 Task: Create a sub task System Test and UAT for the task  Create a new online booking system for a tour operator in the project AgileOutlook , assign it to team member softage.1@softage.net and update the status of the sub task to  Completed , set the priority of the sub task to High
Action: Mouse moved to (78, 260)
Screenshot: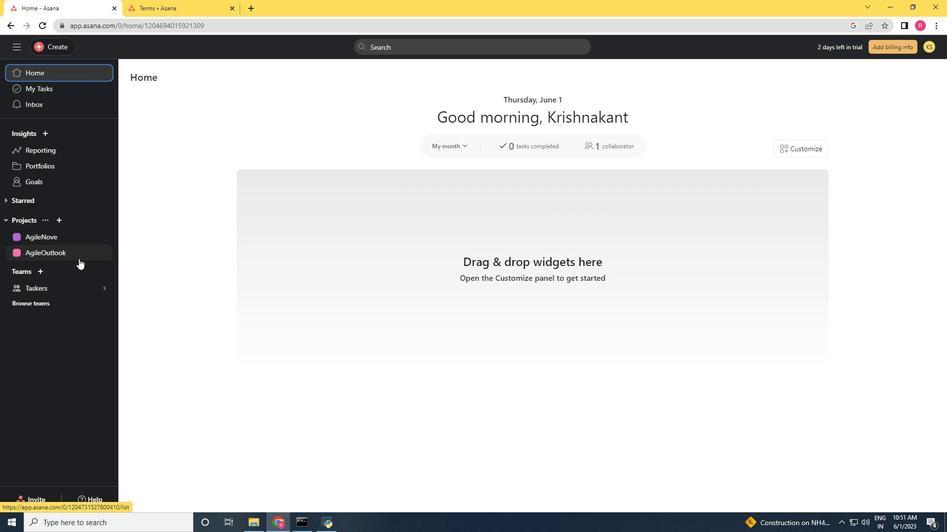 
Action: Mouse pressed left at (78, 260)
Screenshot: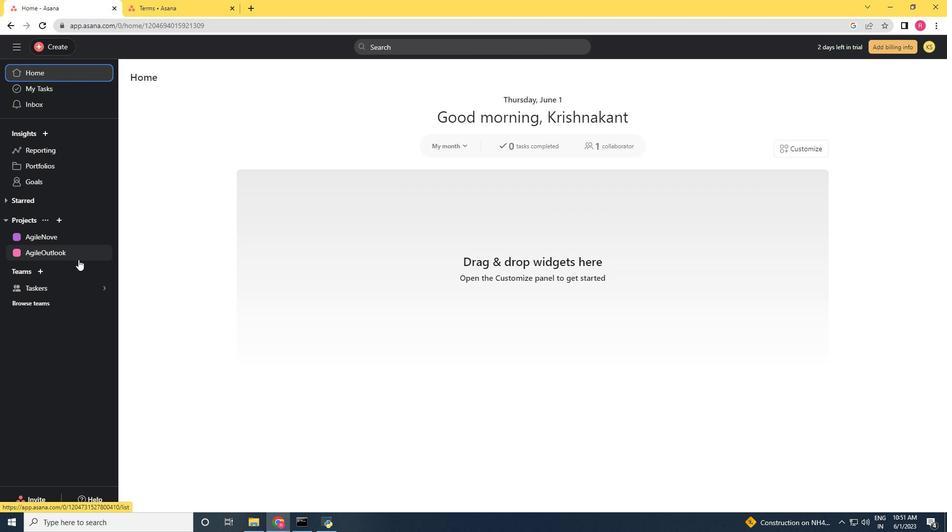 
Action: Mouse moved to (441, 218)
Screenshot: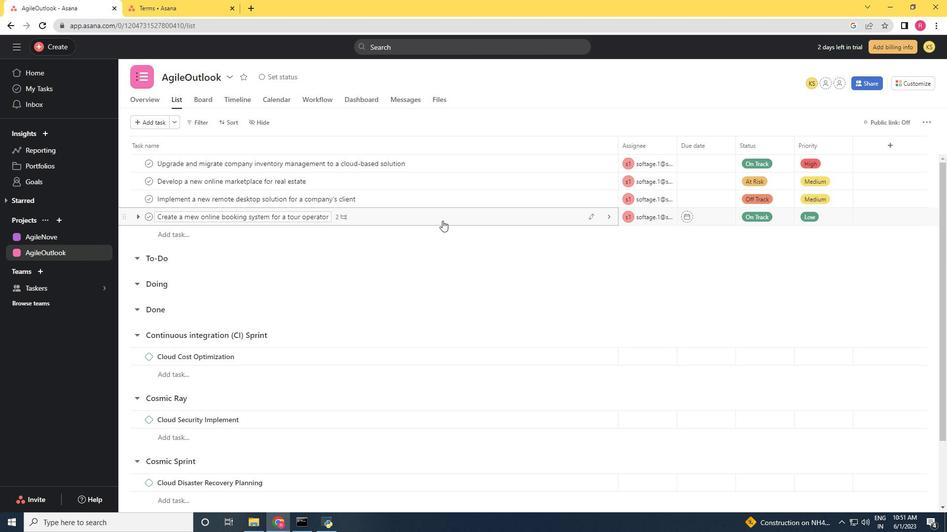 
Action: Mouse pressed left at (441, 218)
Screenshot: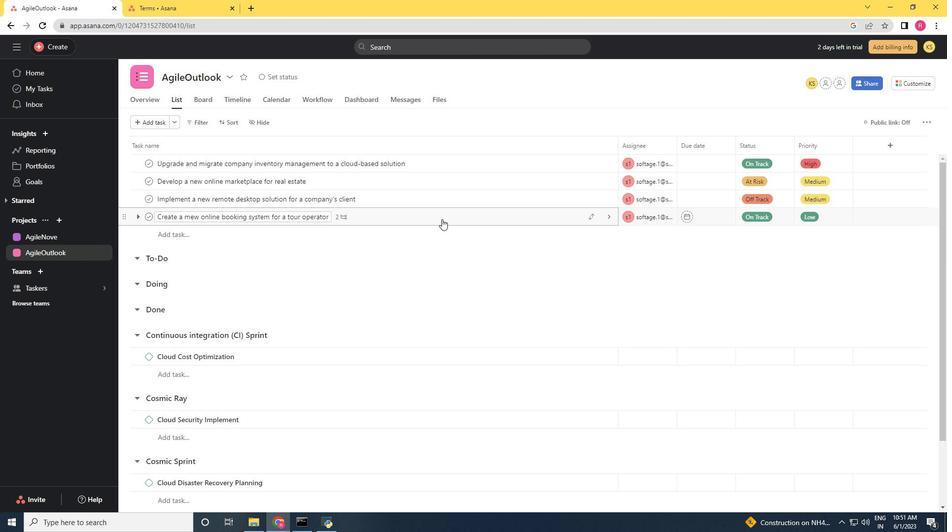
Action: Mouse moved to (736, 374)
Screenshot: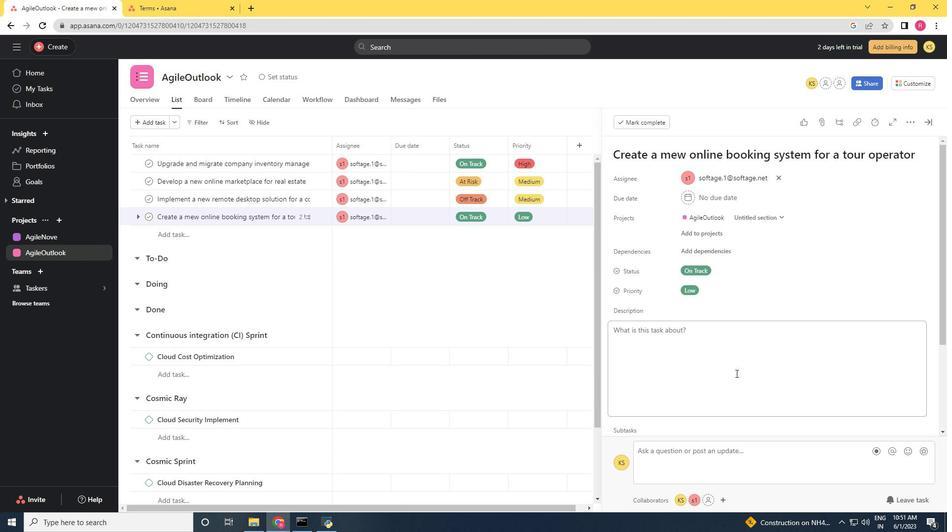 
Action: Mouse scrolled (736, 373) with delta (0, 0)
Screenshot: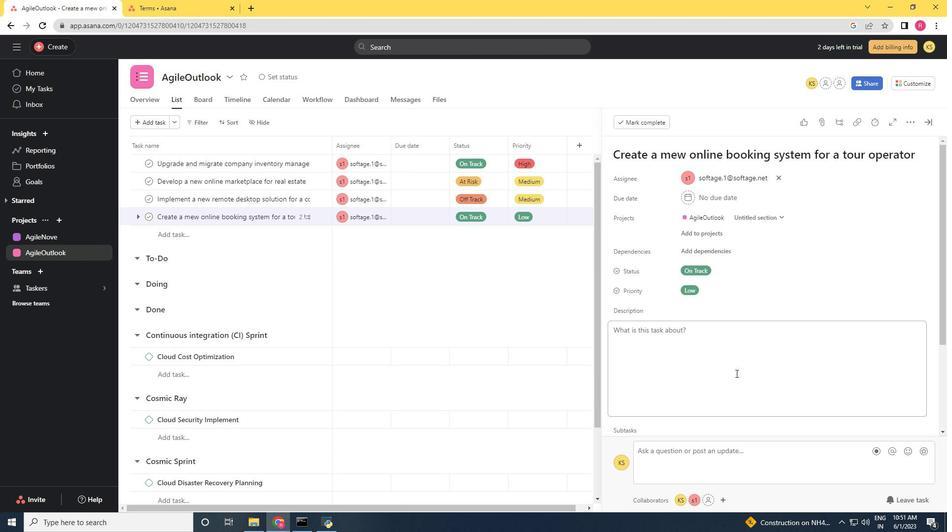 
Action: Mouse moved to (735, 374)
Screenshot: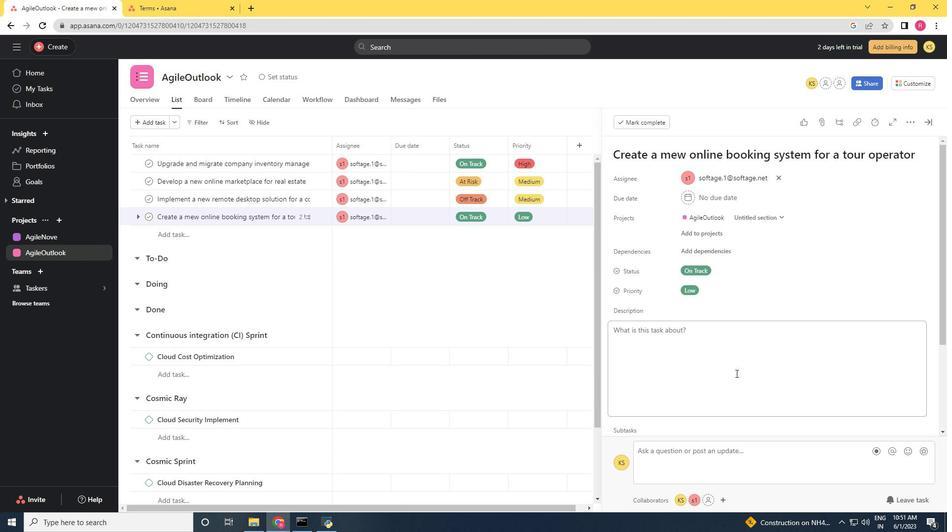 
Action: Mouse scrolled (735, 374) with delta (0, 0)
Screenshot: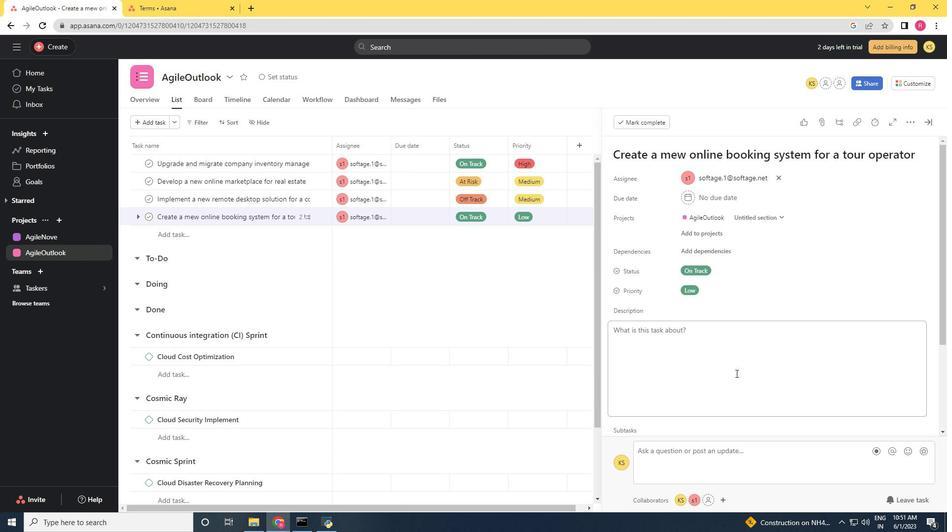 
Action: Mouse moved to (735, 374)
Screenshot: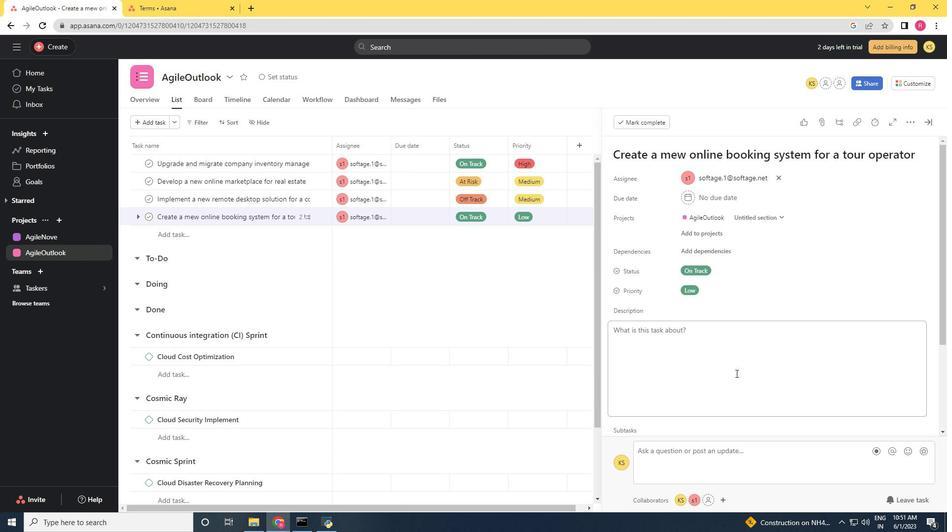 
Action: Mouse scrolled (735, 374) with delta (0, 0)
Screenshot: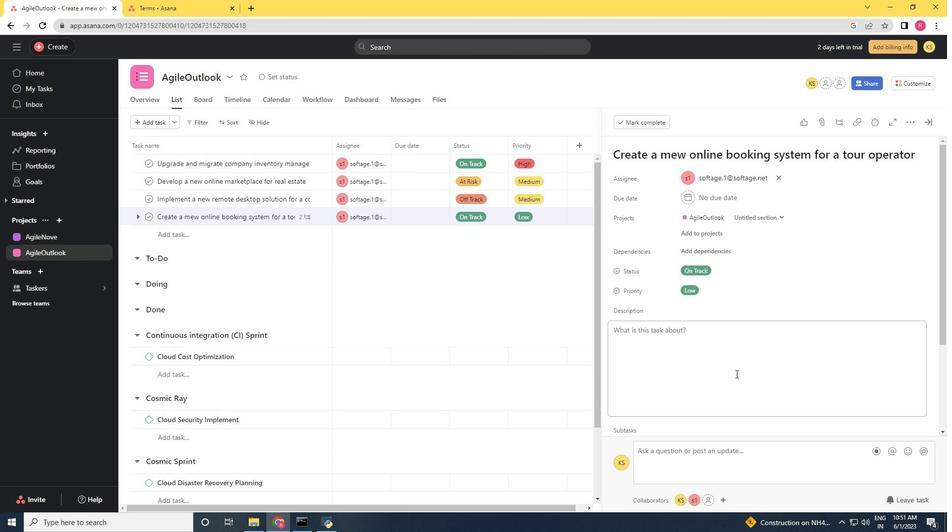 
Action: Mouse moved to (733, 375)
Screenshot: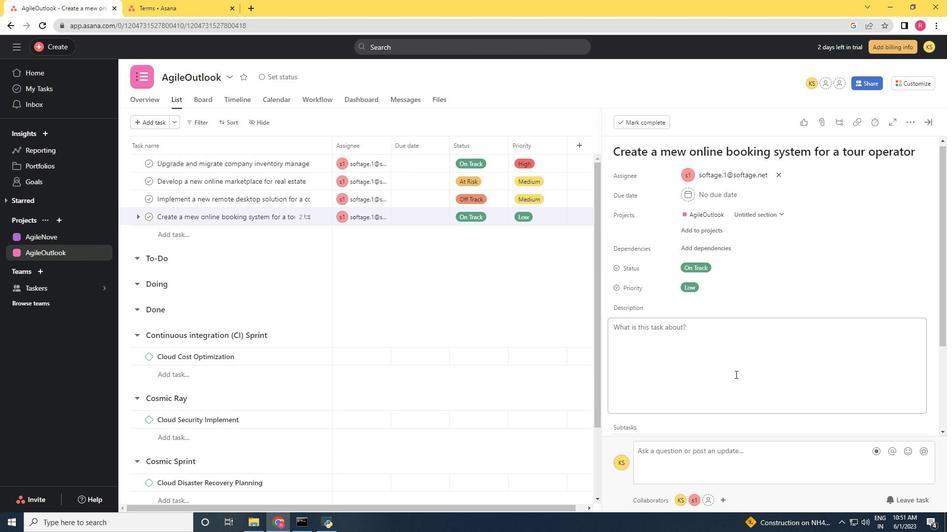 
Action: Mouse scrolled (733, 375) with delta (0, 0)
Screenshot: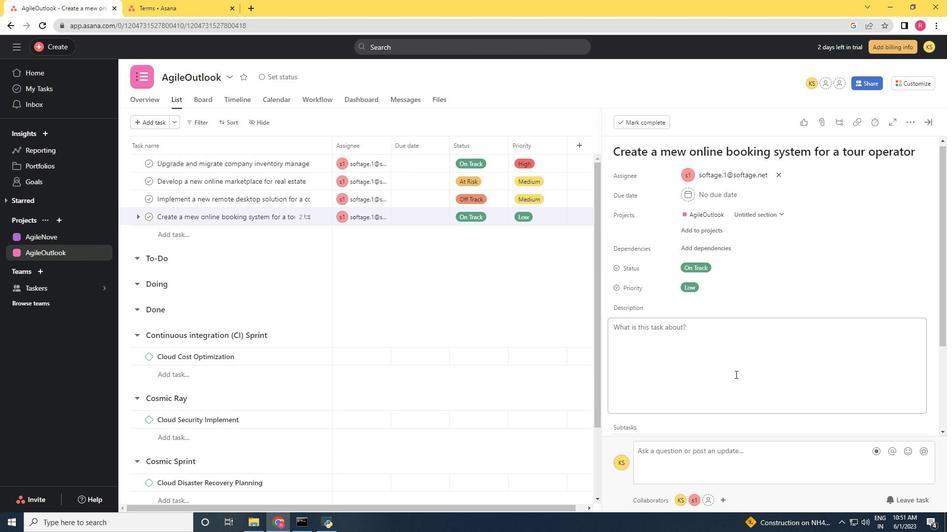 
Action: Mouse moved to (630, 358)
Screenshot: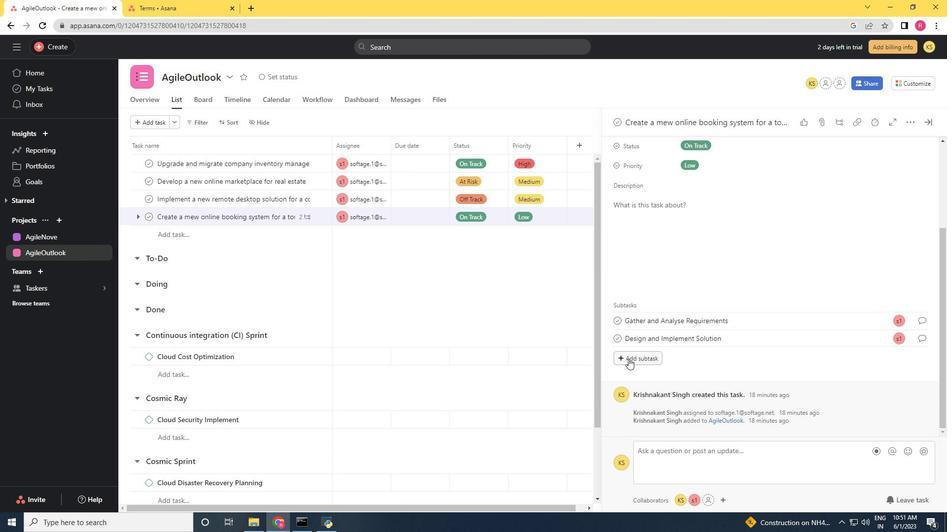 
Action: Mouse pressed left at (630, 358)
Screenshot: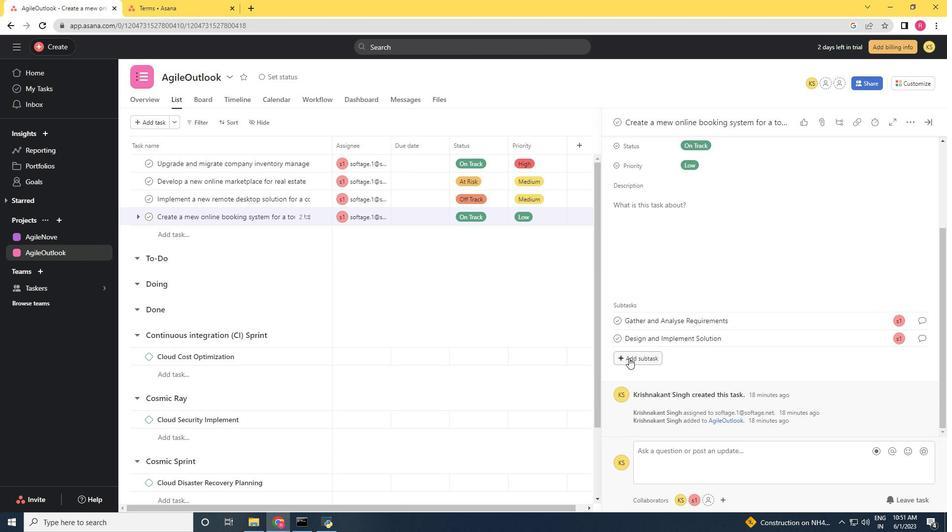 
Action: Mouse moved to (628, 239)
Screenshot: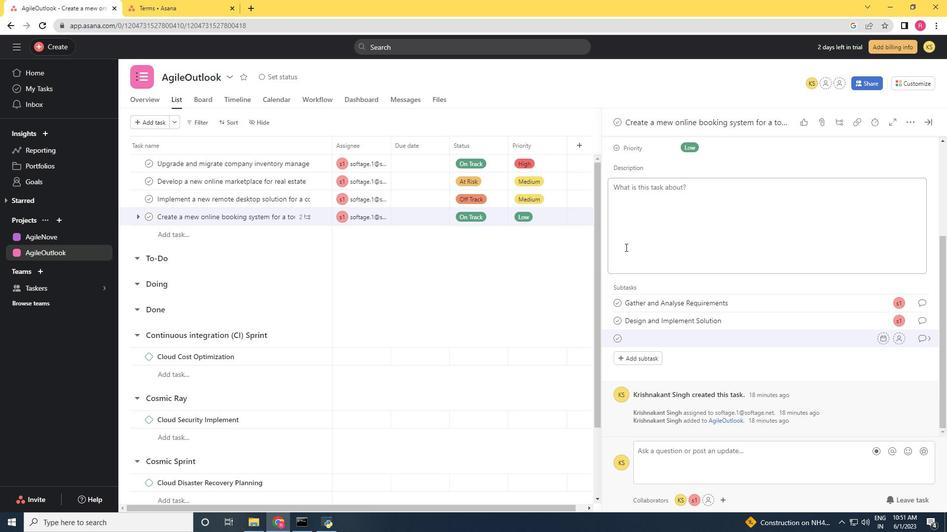 
Action: Key pressed <Key.shift><Key.shift><Key.shift>System<Key.space><Key.shift>Test<Key.space>and<Key.space><Key.shift>UAt
Screenshot: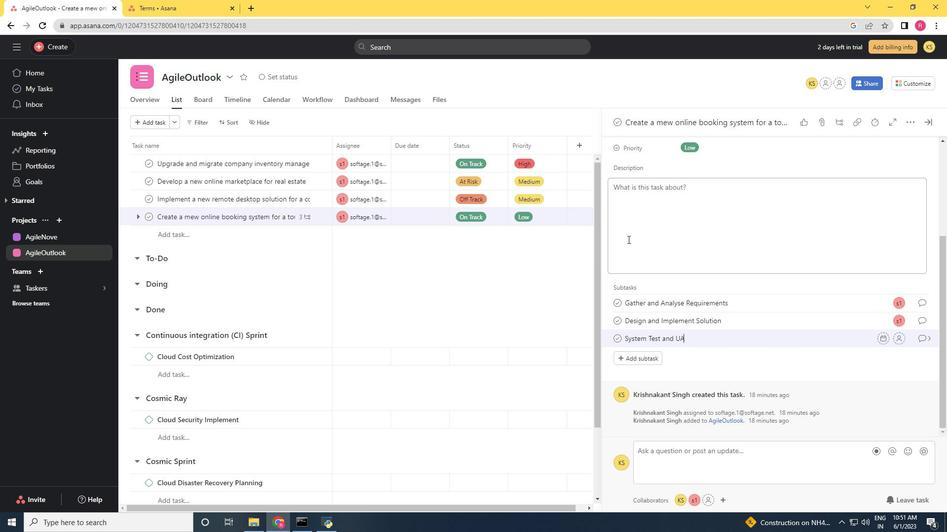 
Action: Mouse moved to (899, 339)
Screenshot: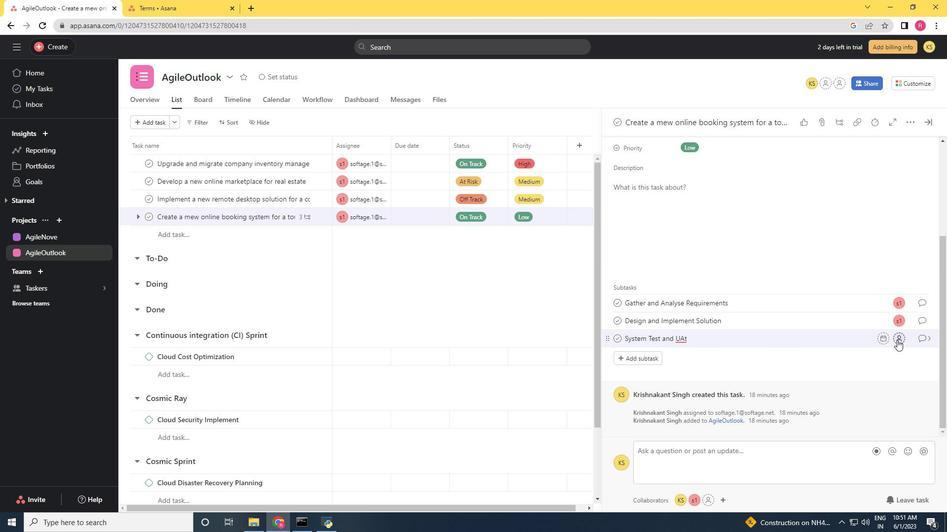 
Action: Mouse pressed left at (899, 339)
Screenshot: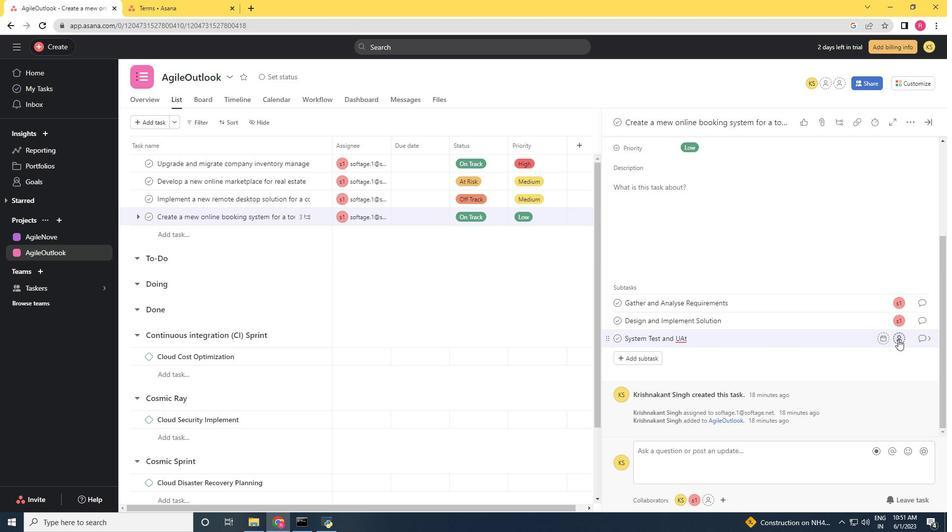 
Action: Mouse moved to (772, 218)
Screenshot: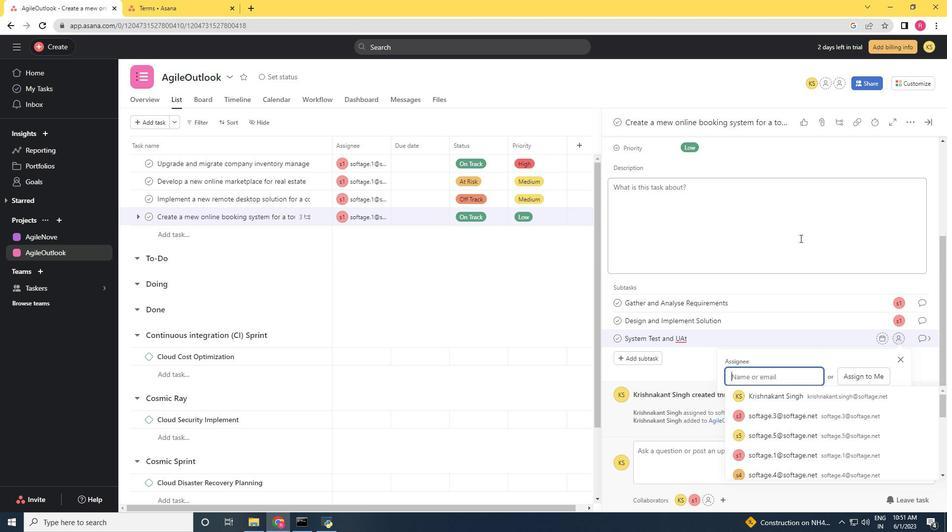 
Action: Key pressed softage.1<Key.shift>@softage.net
Screenshot: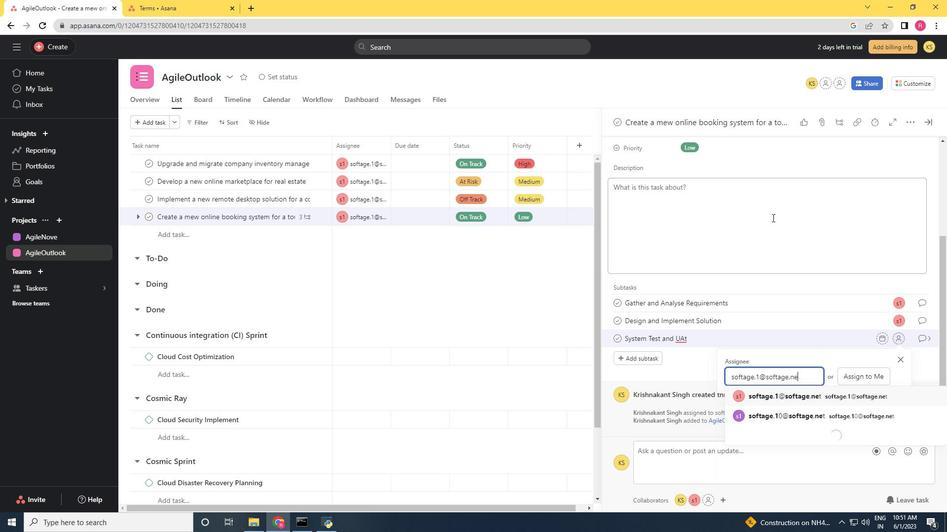 
Action: Mouse moved to (797, 394)
Screenshot: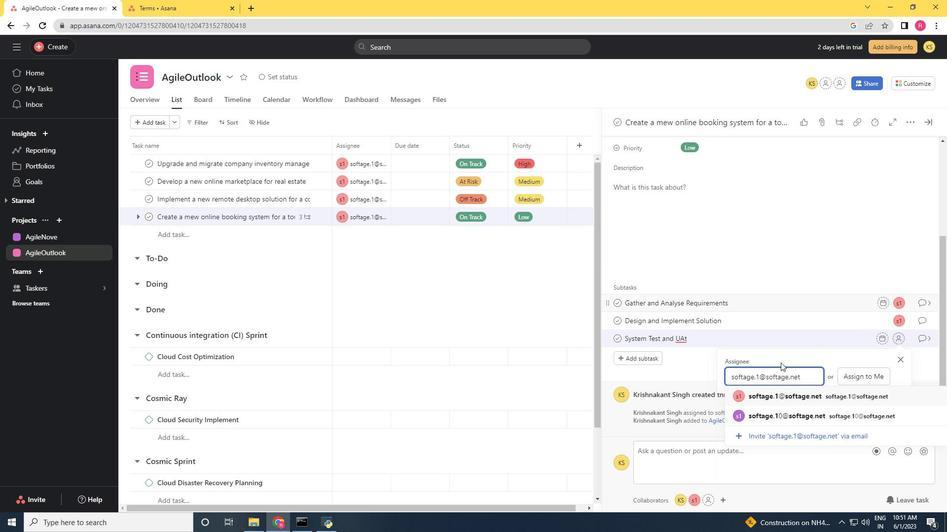 
Action: Mouse pressed left at (797, 394)
Screenshot: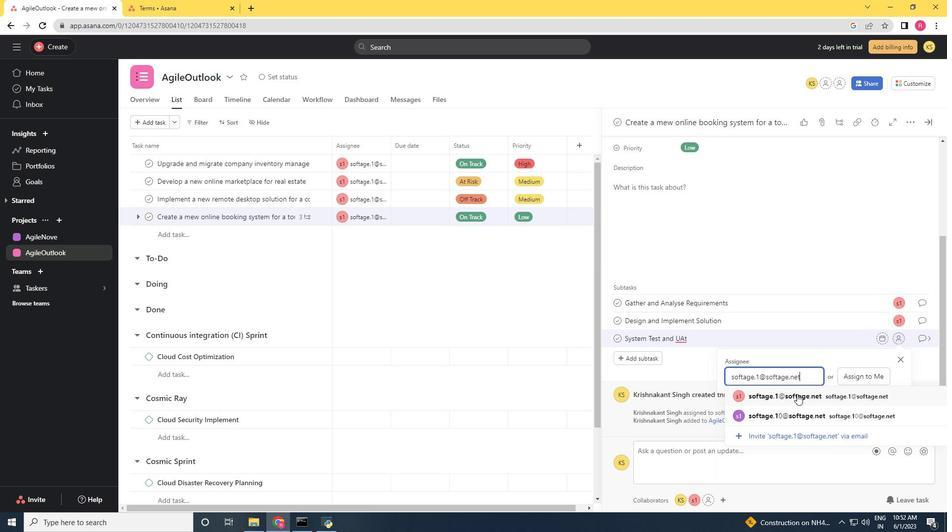 
Action: Mouse moved to (929, 337)
Screenshot: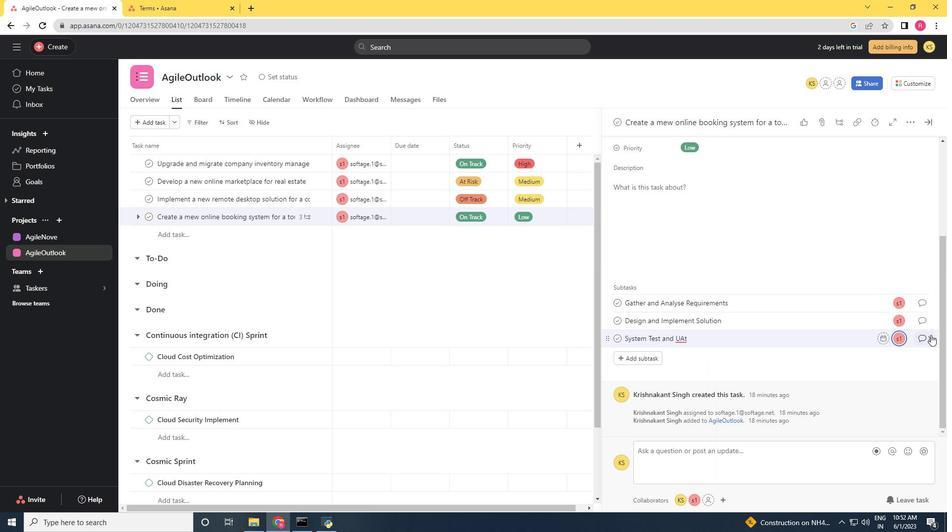 
Action: Mouse pressed left at (929, 337)
Screenshot: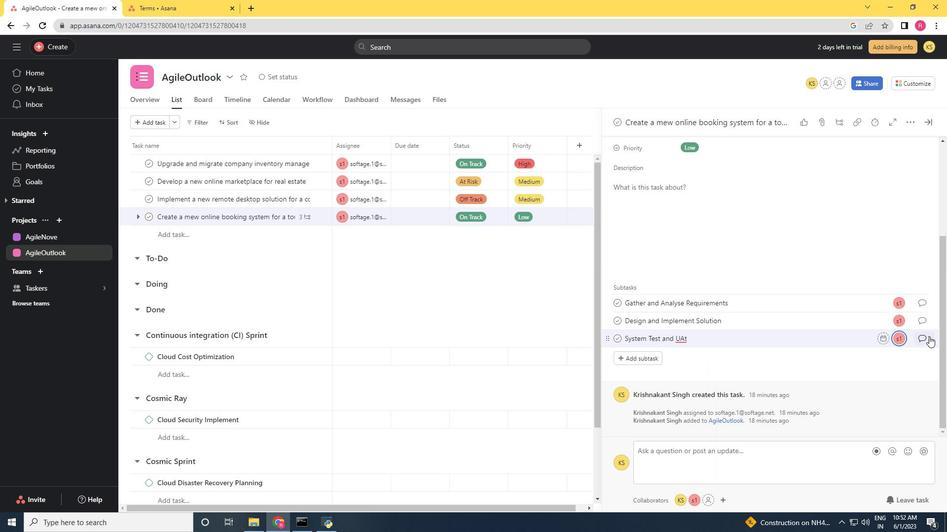
Action: Mouse moved to (659, 260)
Screenshot: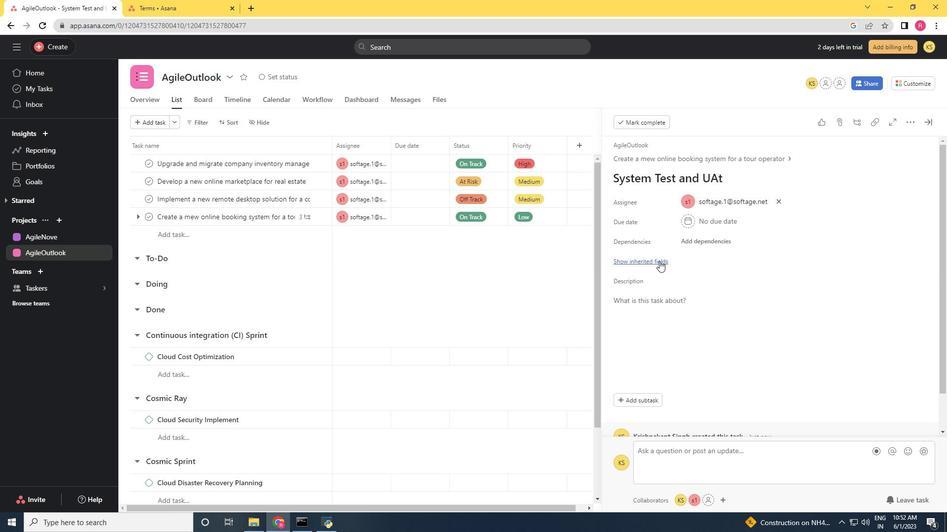 
Action: Mouse pressed left at (659, 260)
Screenshot: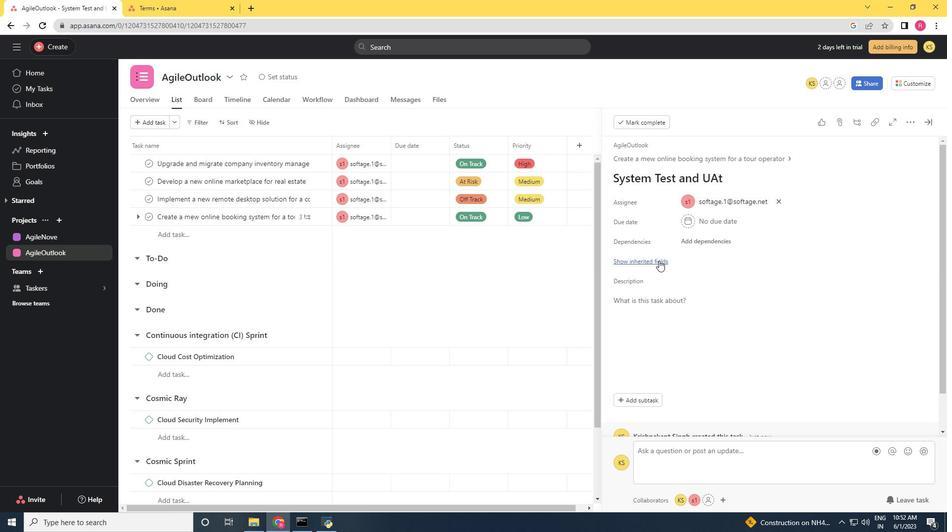 
Action: Mouse moved to (692, 280)
Screenshot: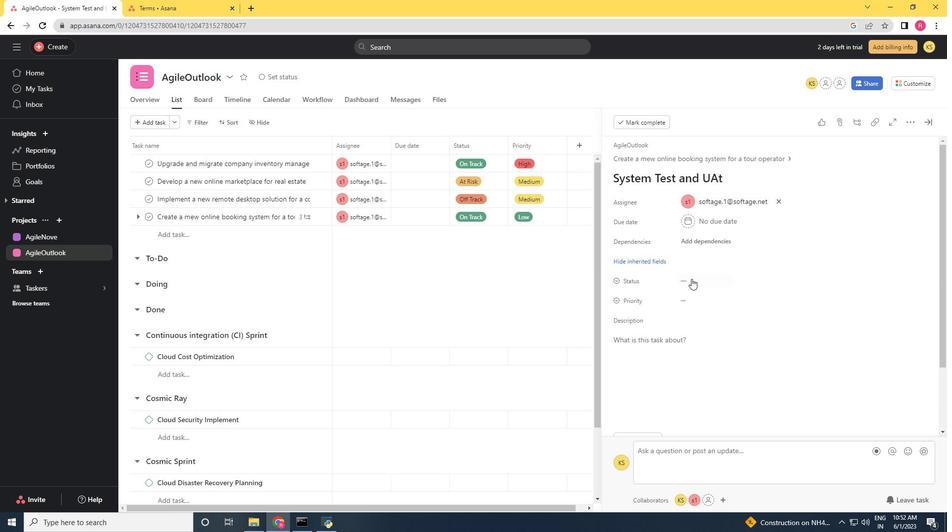 
Action: Mouse pressed left at (692, 280)
Screenshot: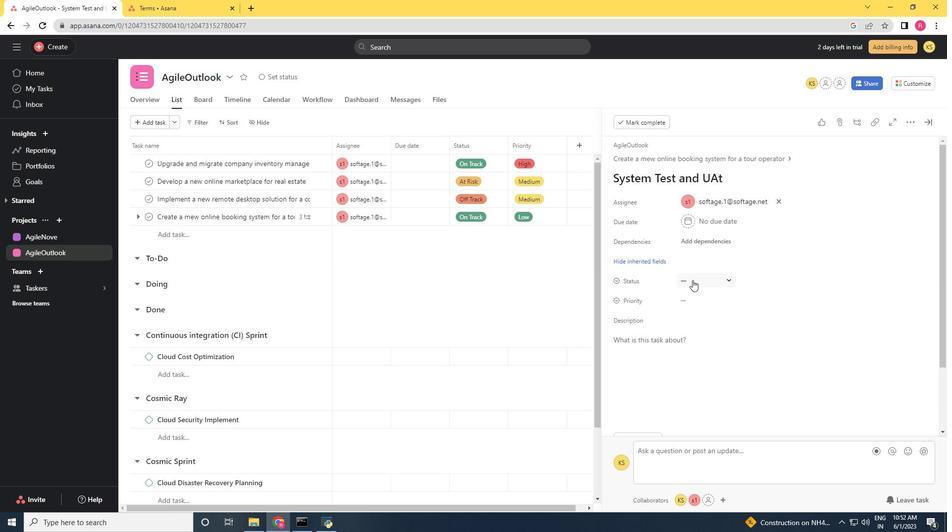 
Action: Mouse moved to (718, 362)
Screenshot: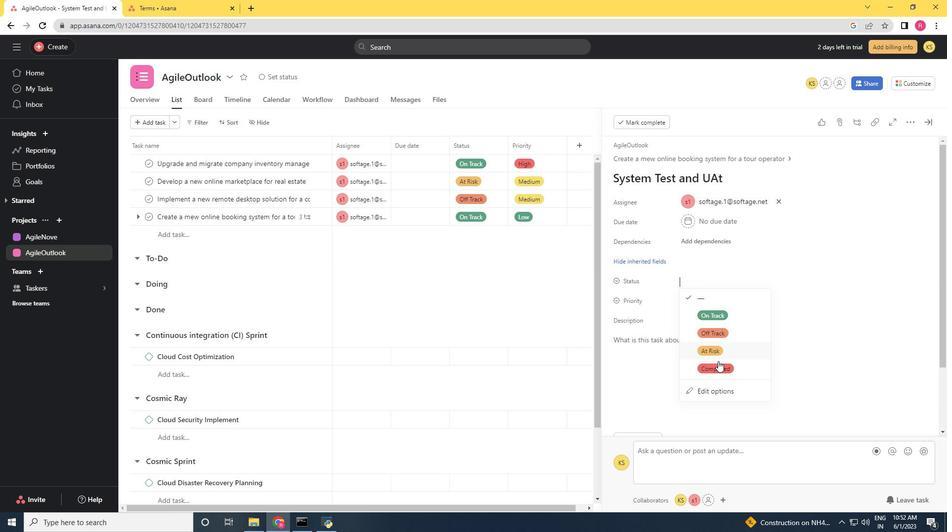 
Action: Mouse pressed left at (718, 362)
Screenshot: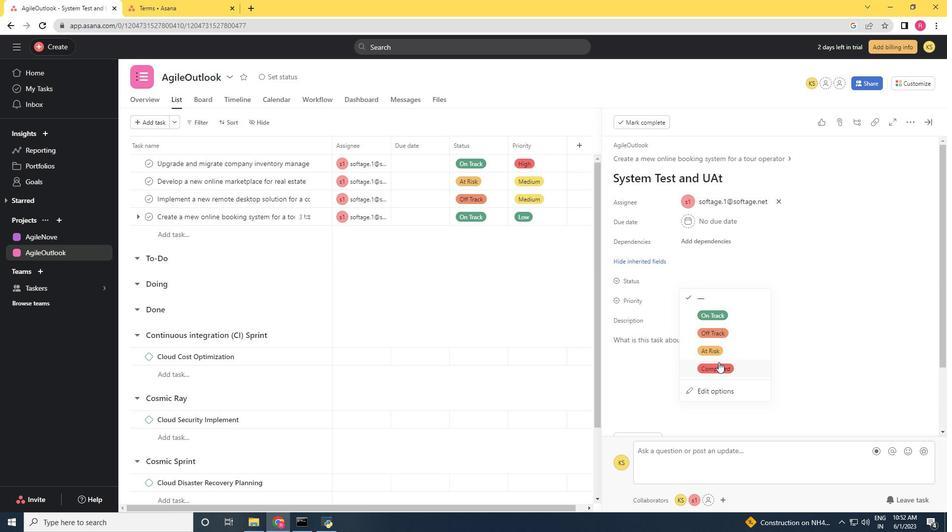 
Action: Mouse moved to (693, 299)
Screenshot: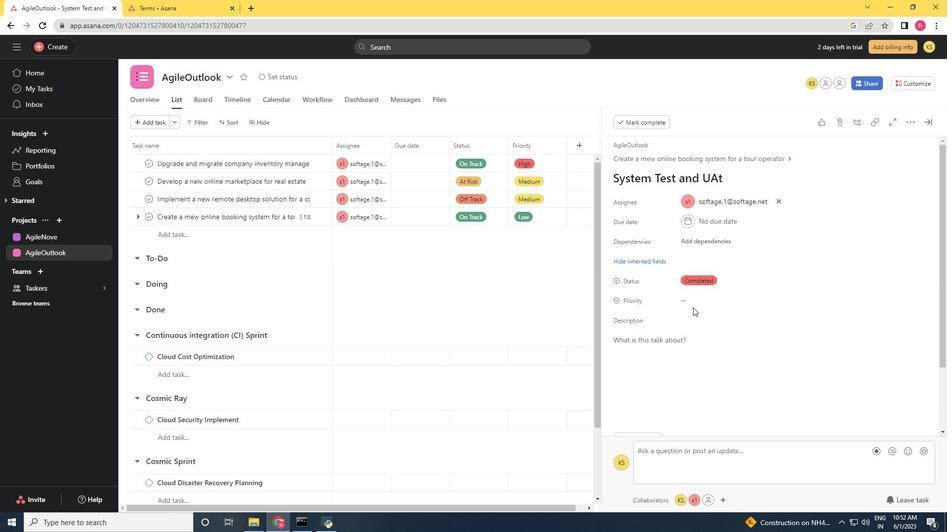 
Action: Mouse pressed left at (693, 299)
Screenshot: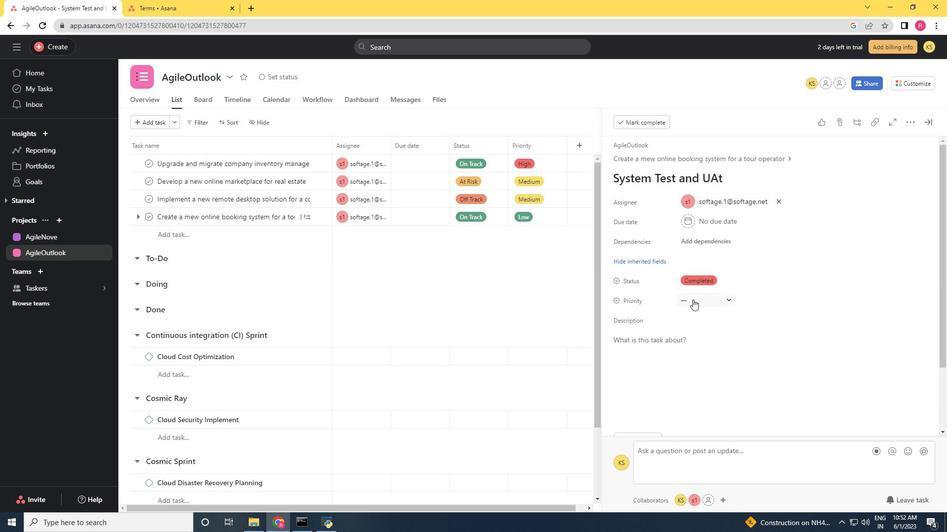 
Action: Mouse moved to (710, 333)
Screenshot: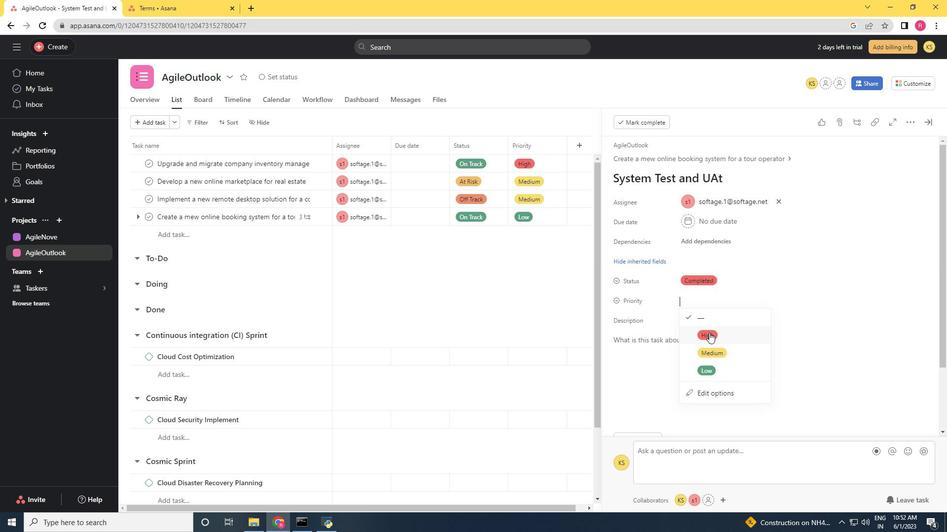 
Action: Mouse pressed left at (710, 333)
Screenshot: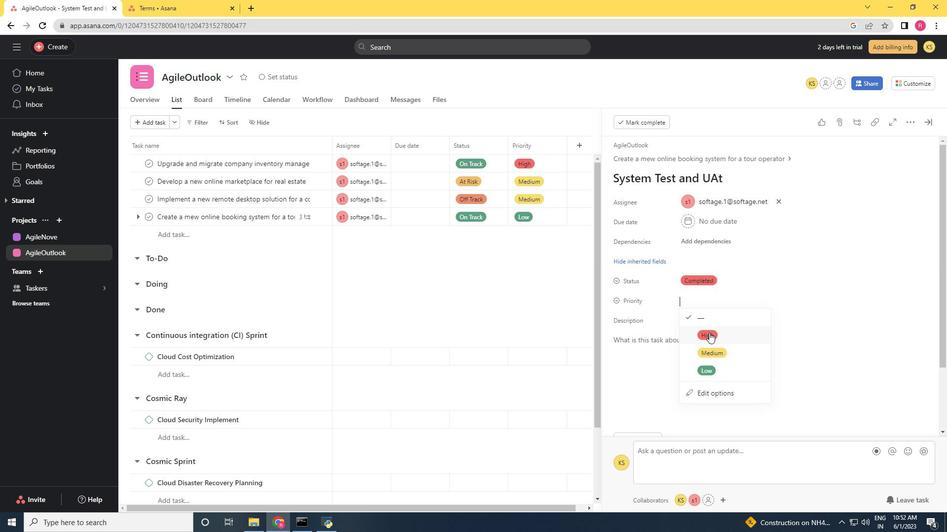 
Action: Mouse moved to (878, 301)
Screenshot: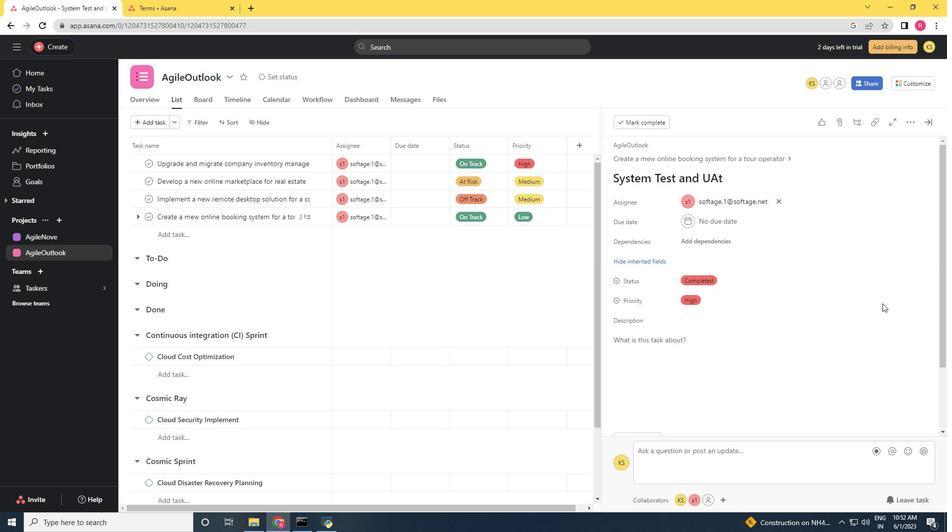 
